 Task: Add Hoplark Citra Hops to the cart.
Action: Mouse moved to (687, 263)
Screenshot: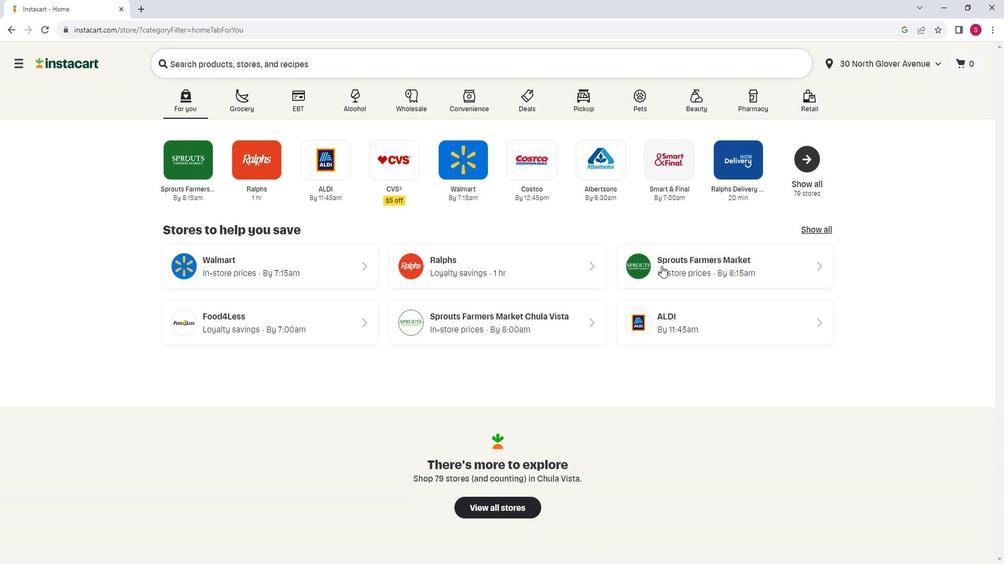 
Action: Mouse pressed left at (687, 263)
Screenshot: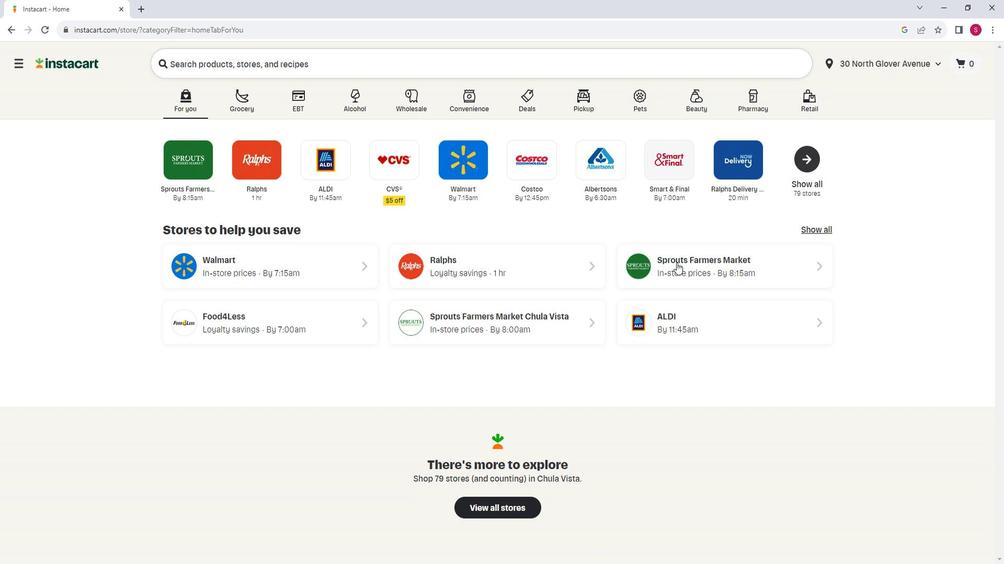 
Action: Mouse moved to (96, 326)
Screenshot: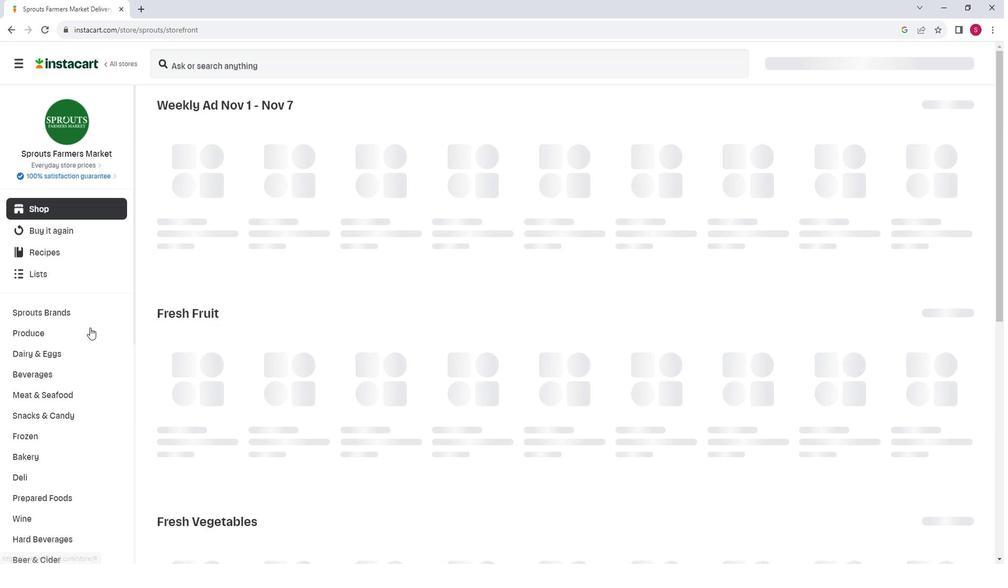 
Action: Mouse scrolled (96, 326) with delta (0, 0)
Screenshot: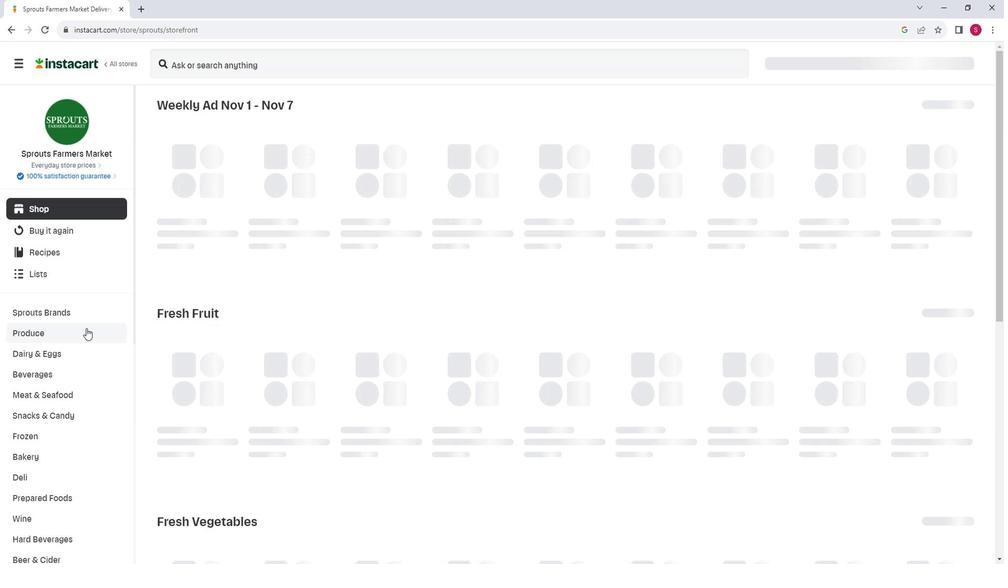 
Action: Mouse scrolled (96, 326) with delta (0, 0)
Screenshot: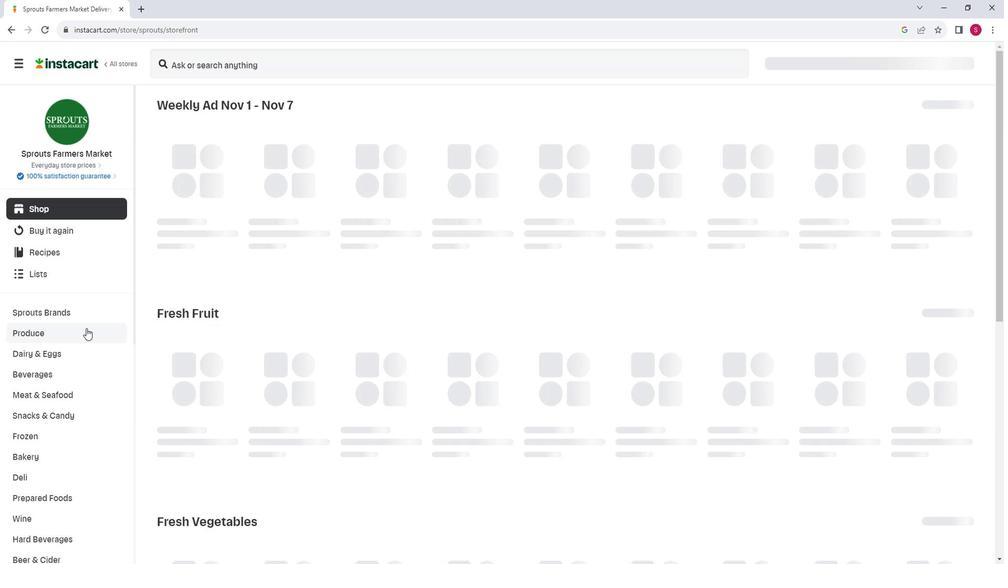
Action: Mouse moved to (74, 442)
Screenshot: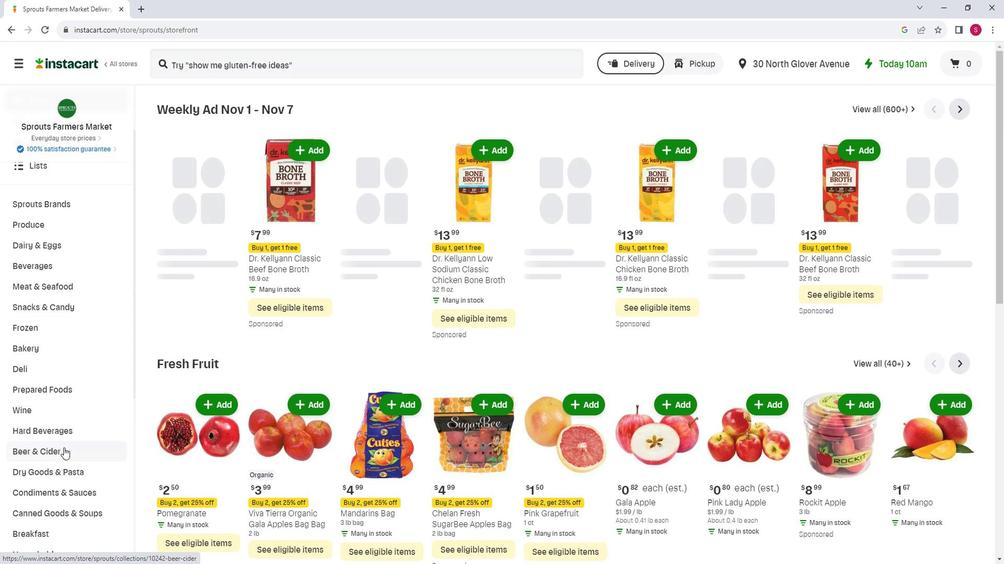 
Action: Mouse pressed left at (74, 442)
Screenshot: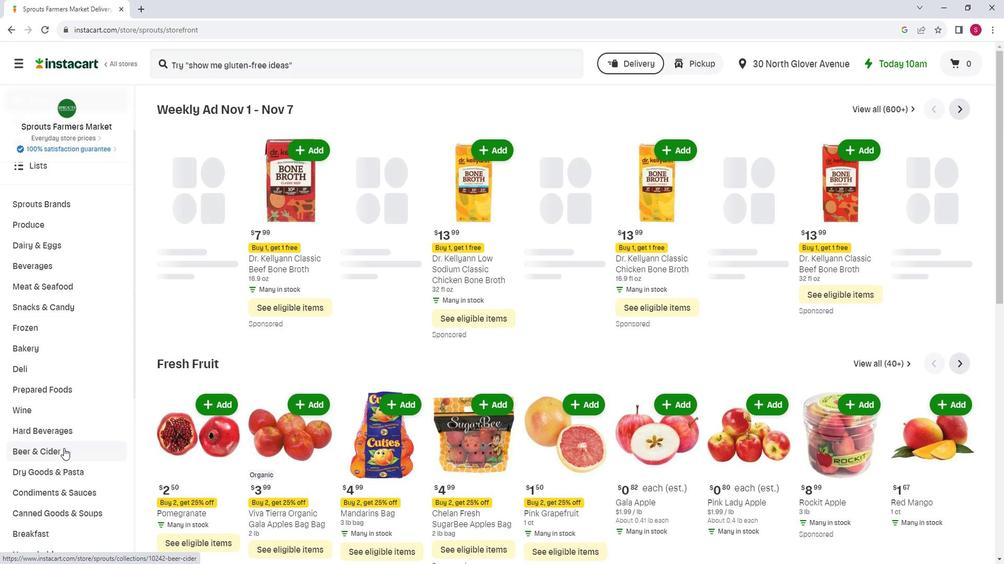 
Action: Mouse moved to (494, 137)
Screenshot: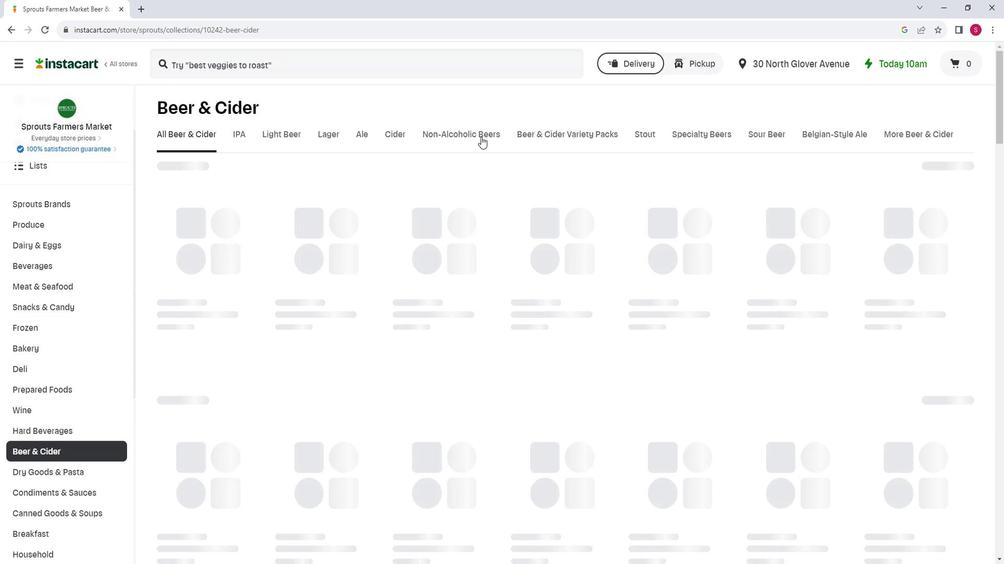 
Action: Mouse pressed left at (494, 137)
Screenshot: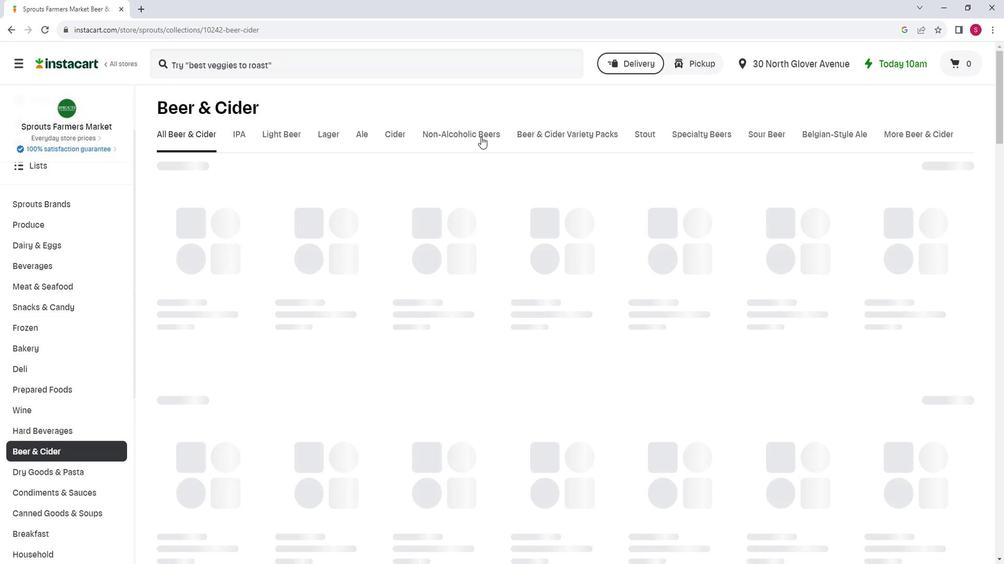 
Action: Mouse moved to (786, 320)
Screenshot: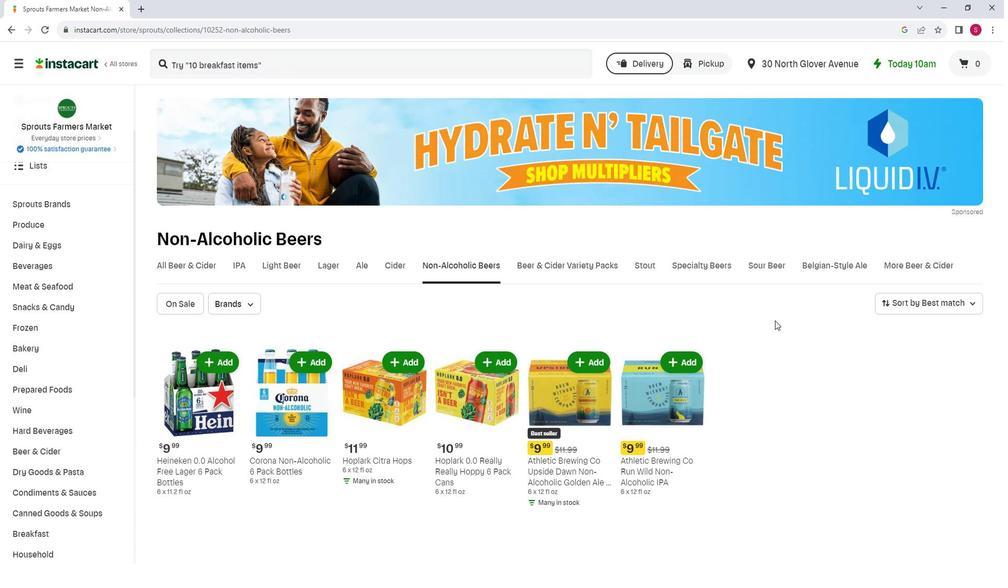 
Action: Mouse scrolled (786, 319) with delta (0, 0)
Screenshot: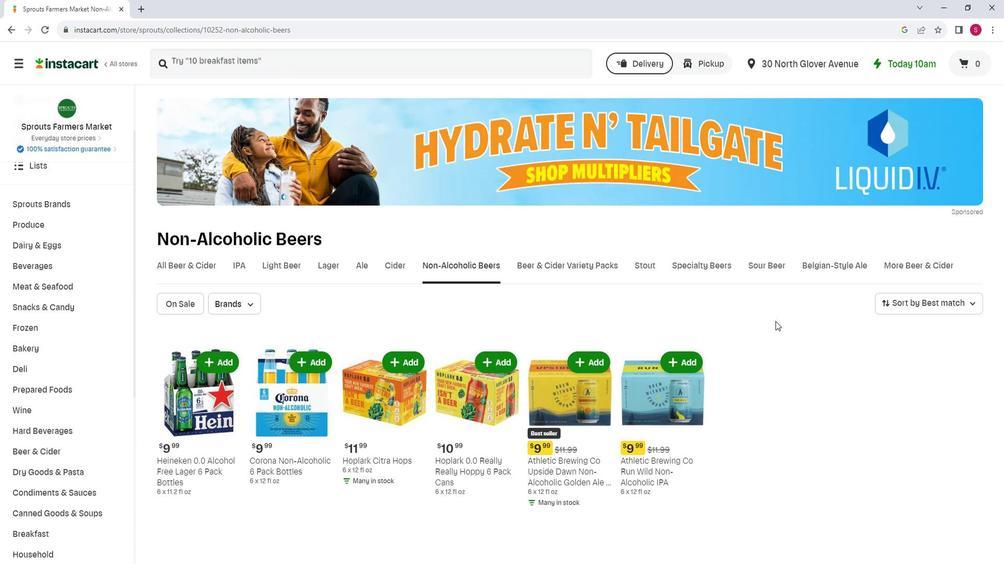 
Action: Mouse moved to (414, 355)
Screenshot: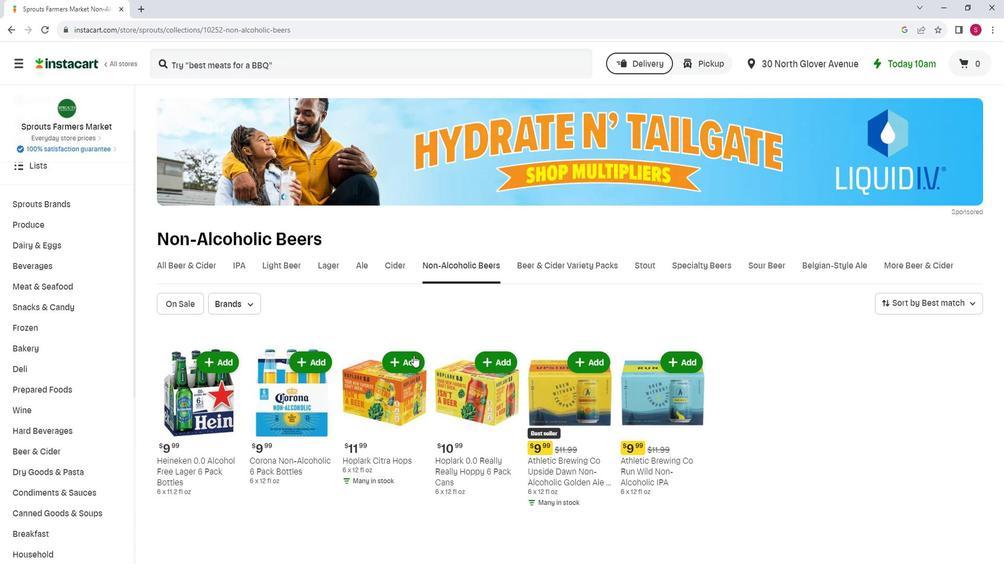 
Action: Mouse pressed left at (414, 355)
Screenshot: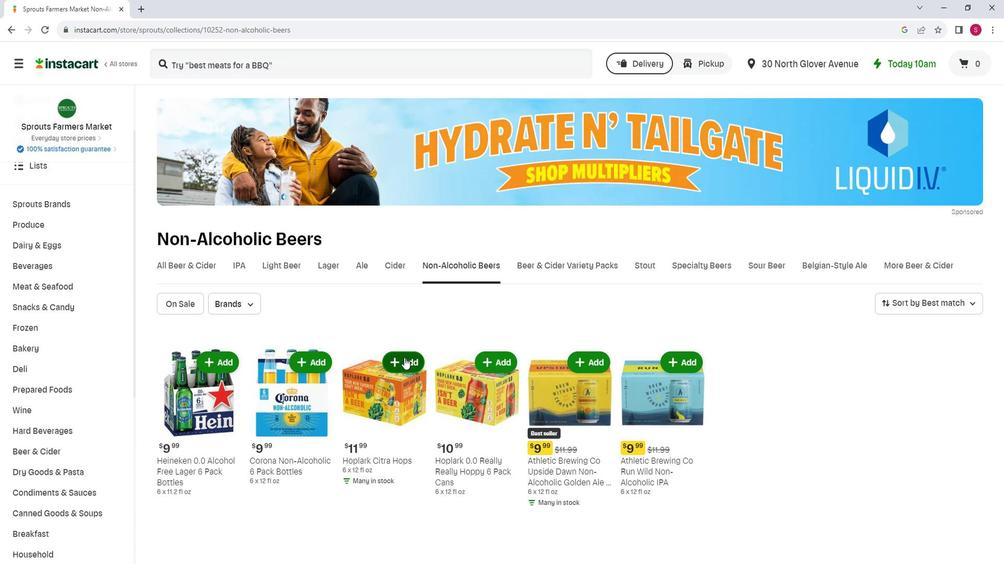 
Action: Mouse moved to (436, 324)
Screenshot: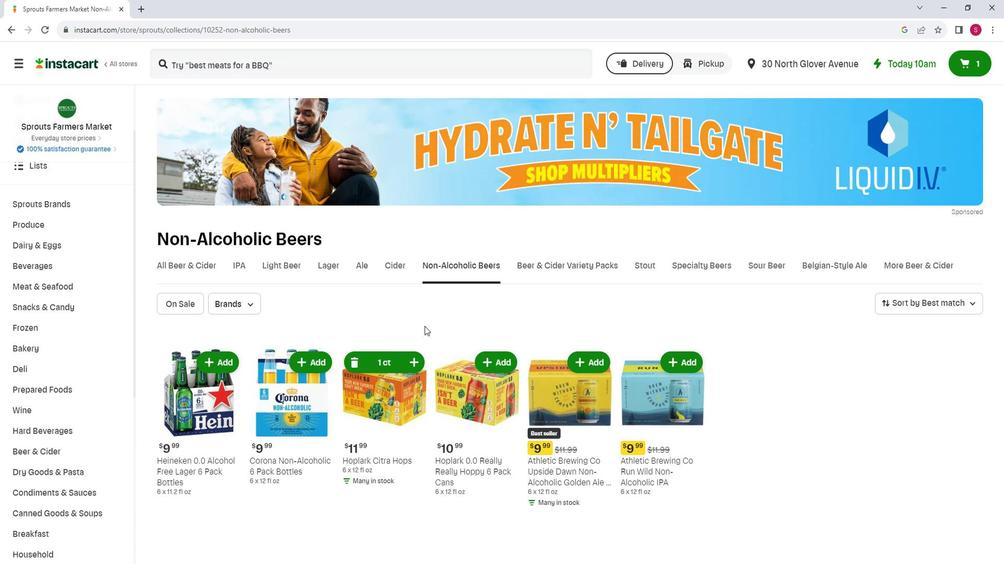 
